 Task: Set the Tax Included to "No" under new customer in creating a New Invoice.
Action: Mouse moved to (197, 26)
Screenshot: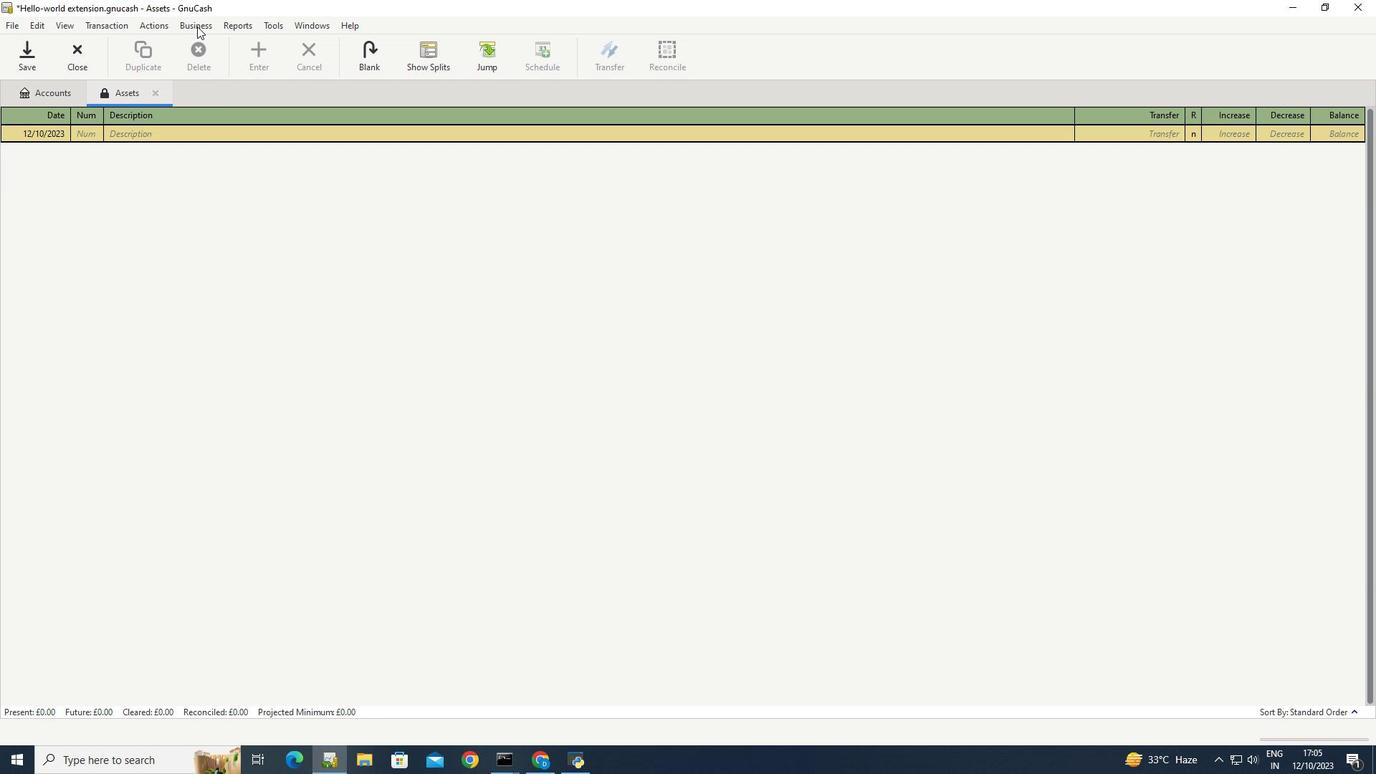 
Action: Mouse pressed left at (197, 26)
Screenshot: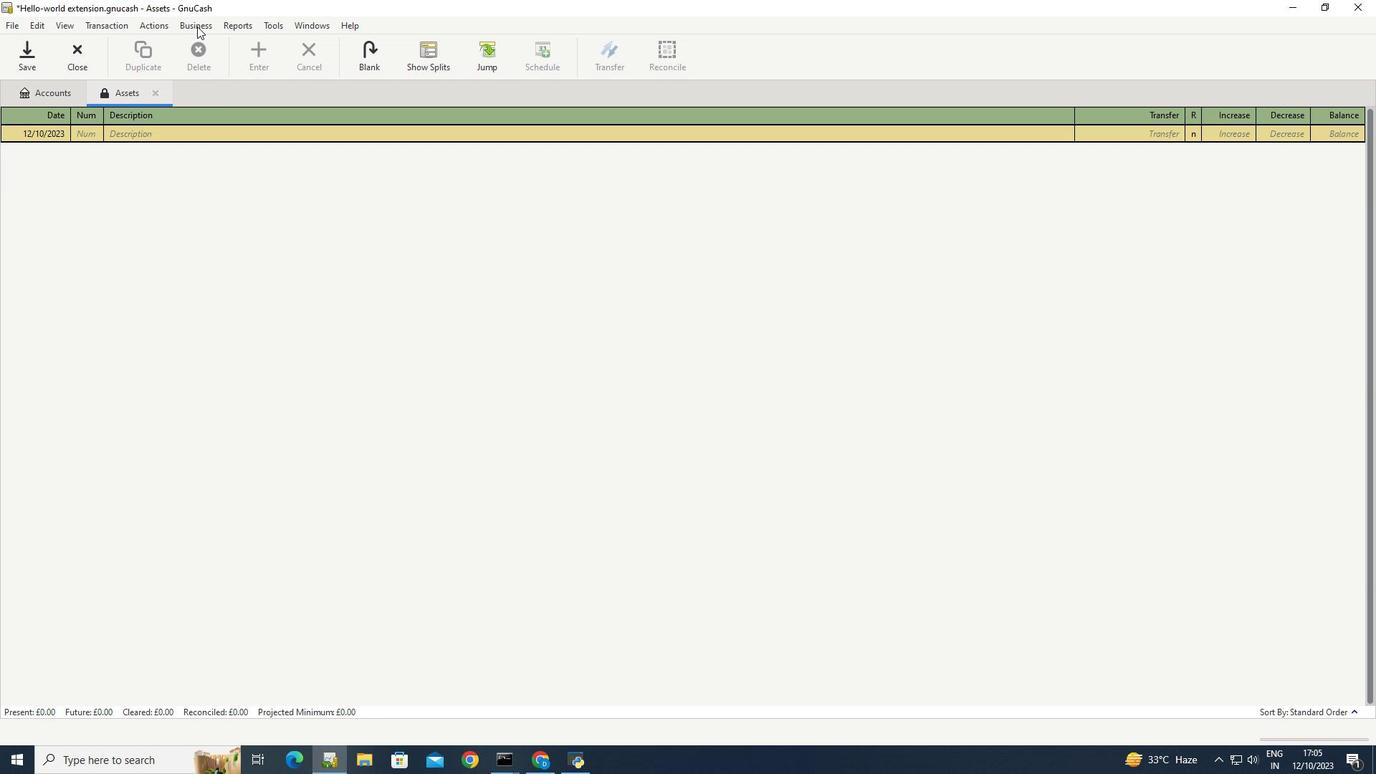 
Action: Mouse moved to (365, 93)
Screenshot: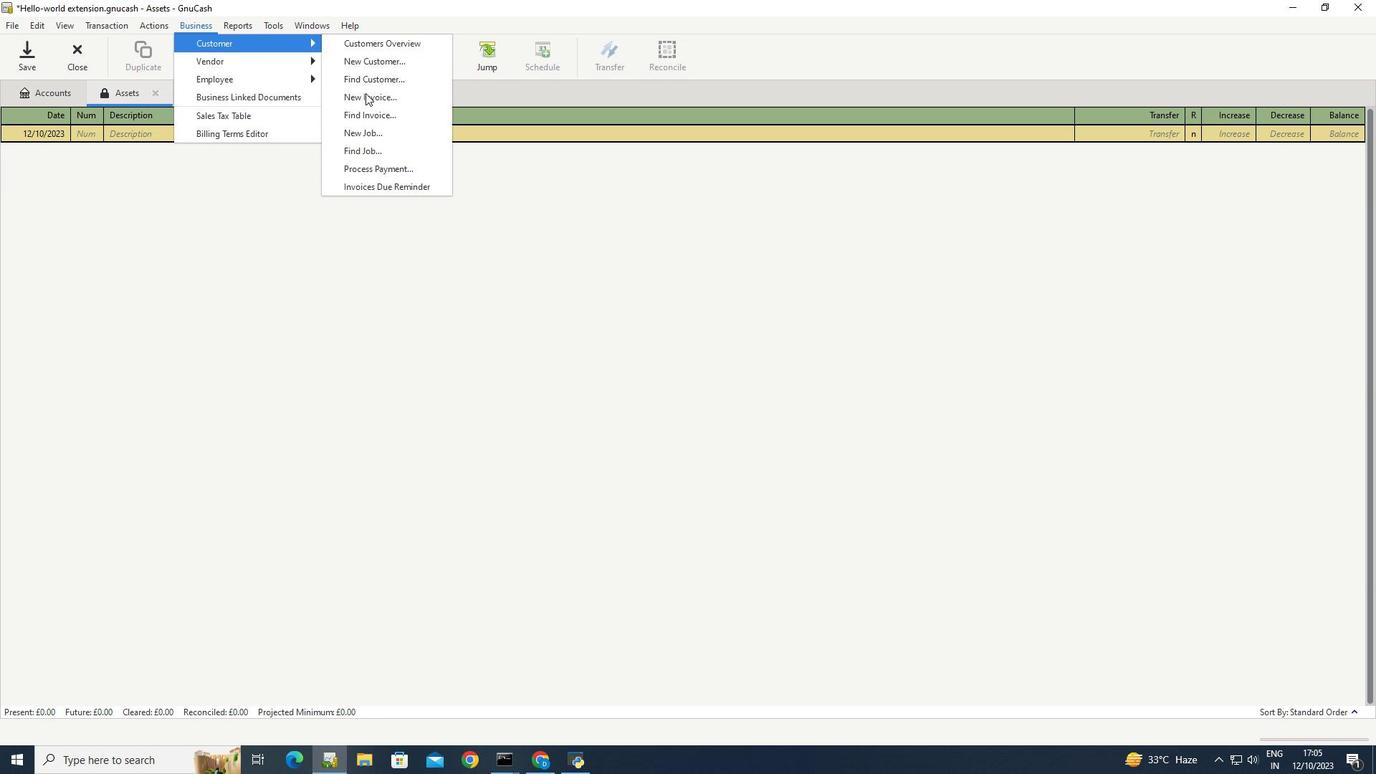 
Action: Mouse pressed left at (365, 93)
Screenshot: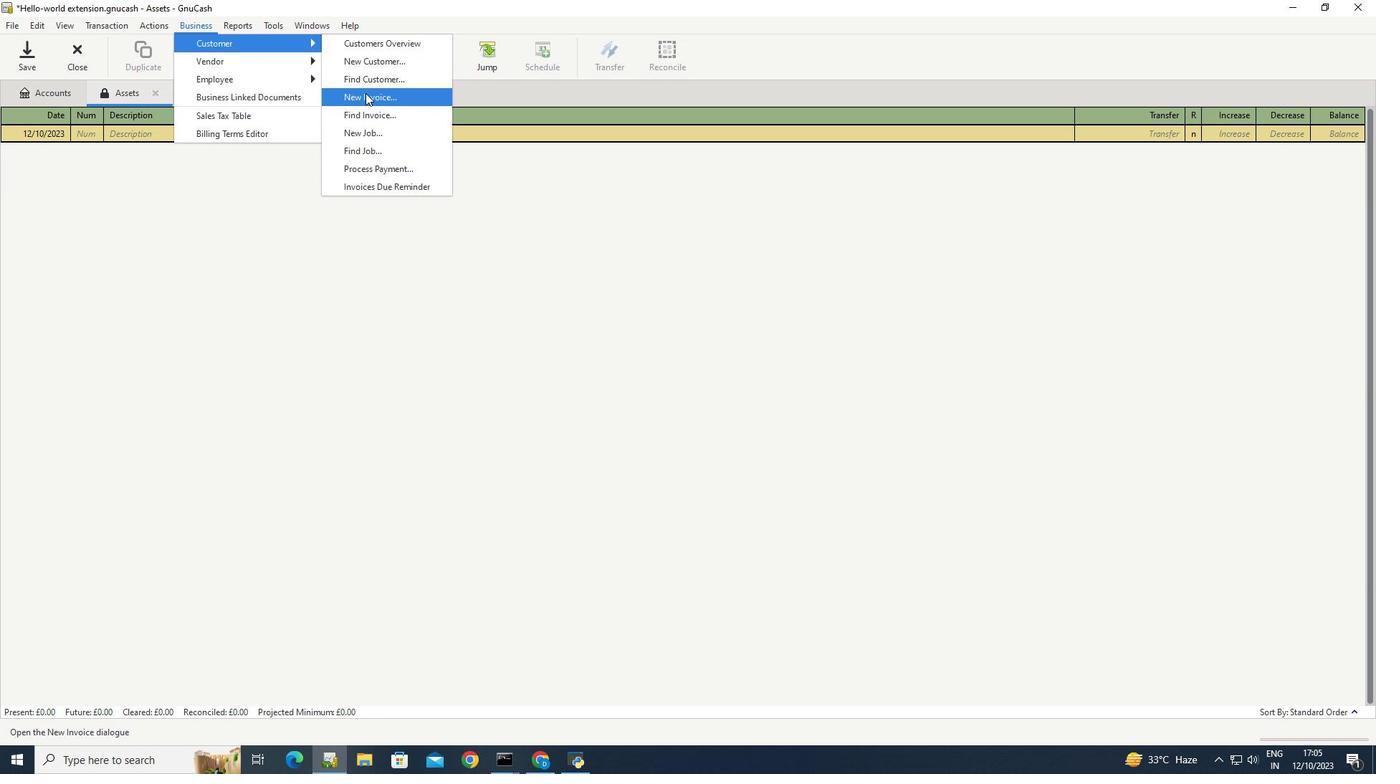 
Action: Mouse moved to (761, 379)
Screenshot: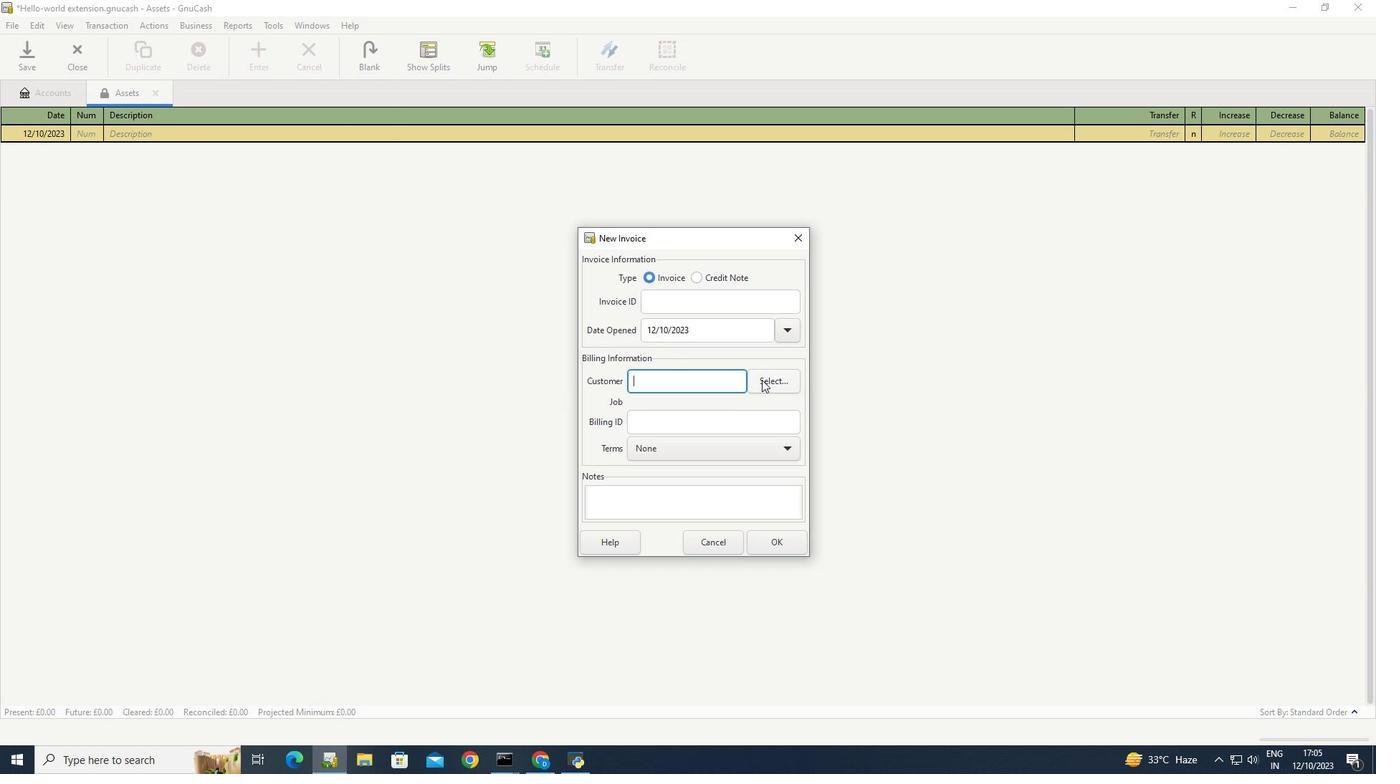 
Action: Mouse pressed left at (761, 379)
Screenshot: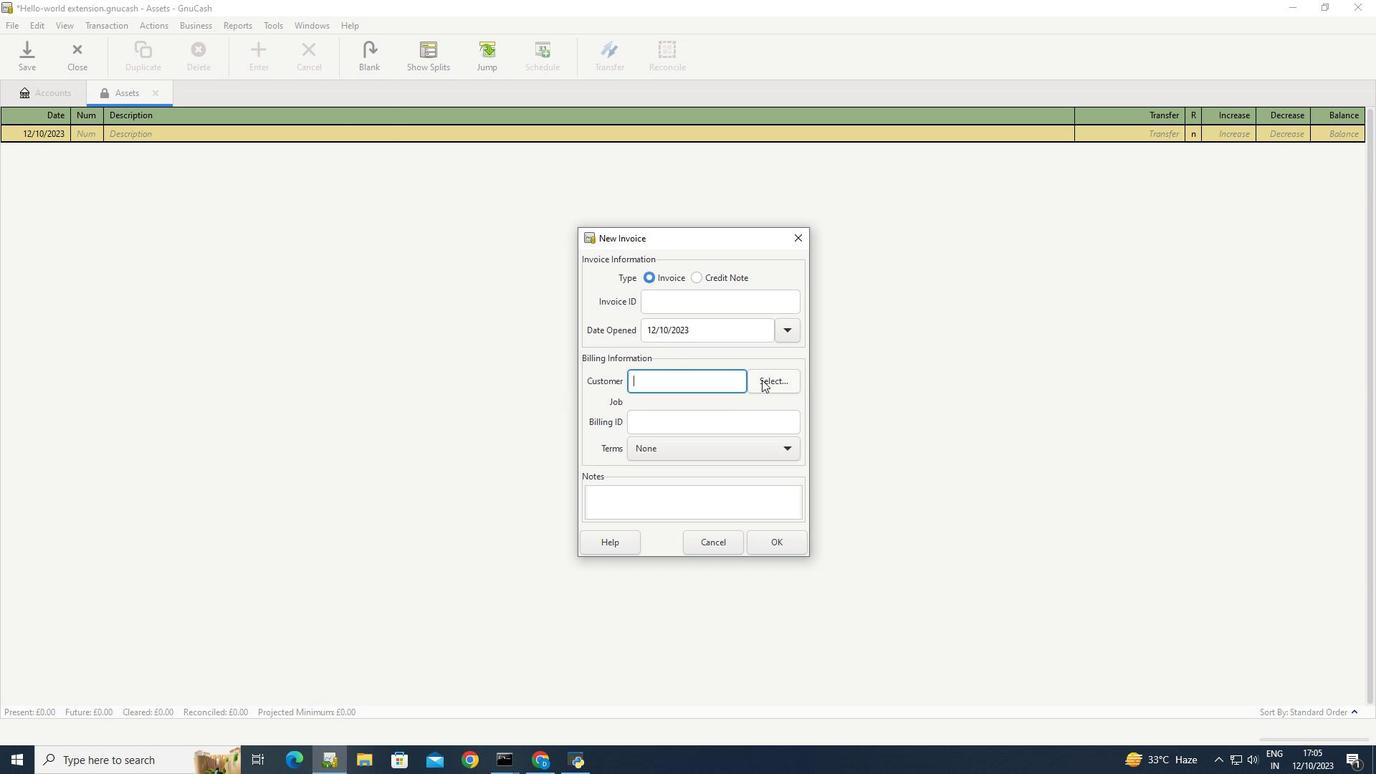 
Action: Mouse moved to (708, 487)
Screenshot: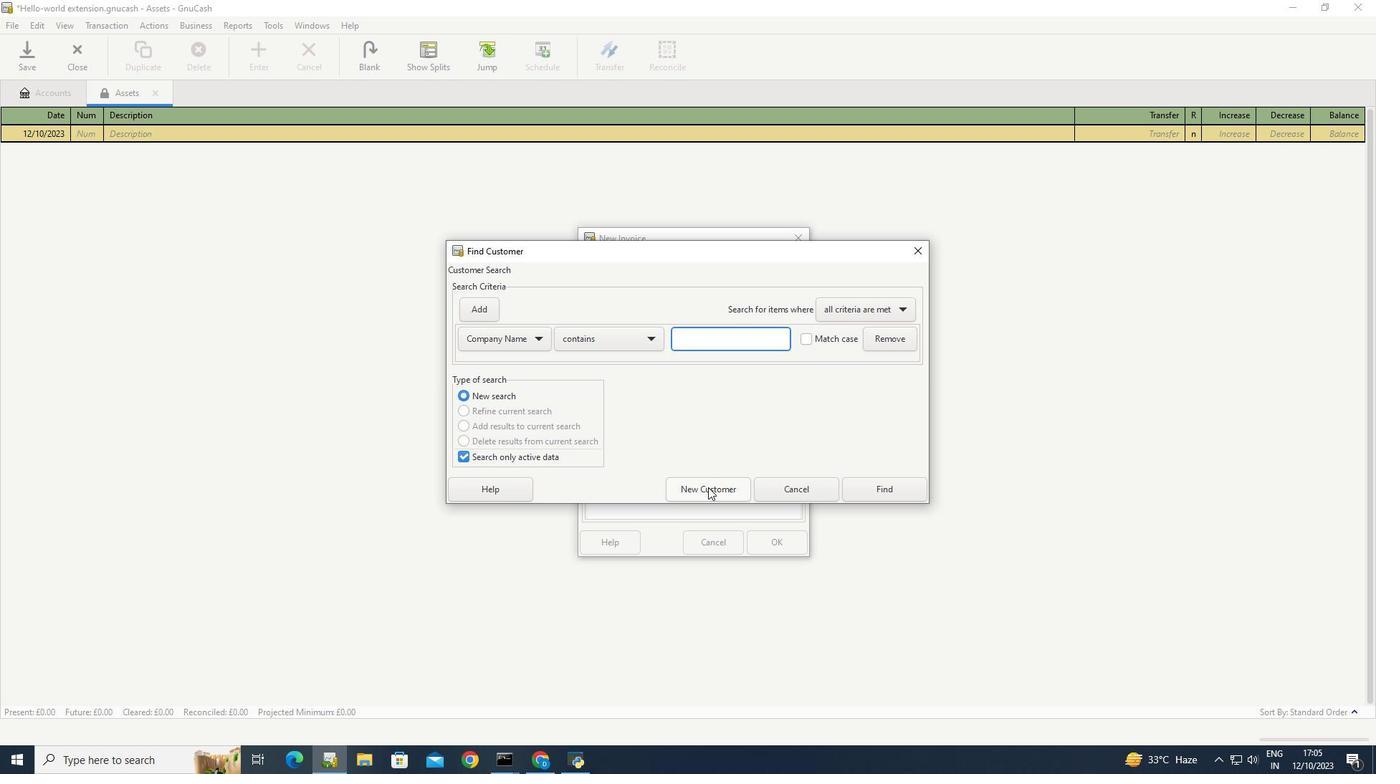 
Action: Mouse pressed left at (708, 487)
Screenshot: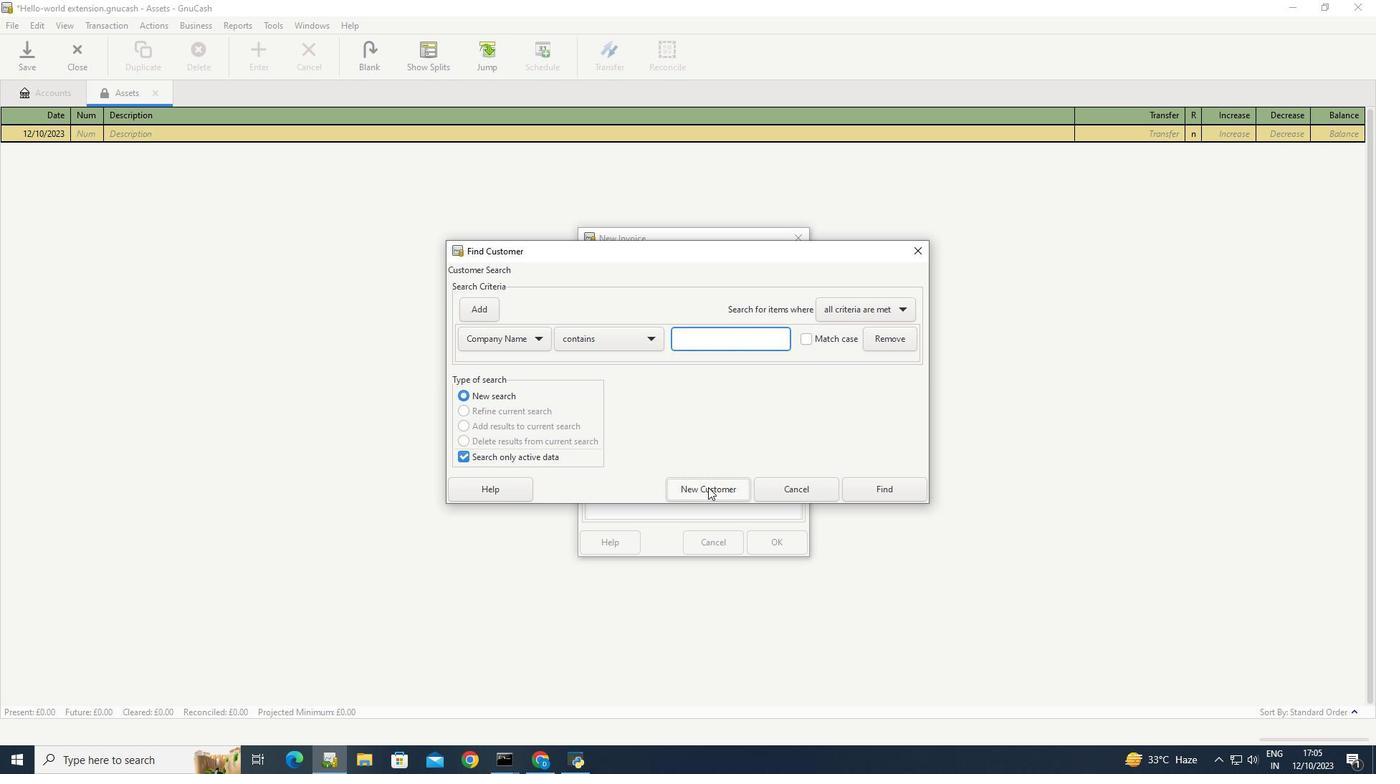 
Action: Mouse moved to (688, 199)
Screenshot: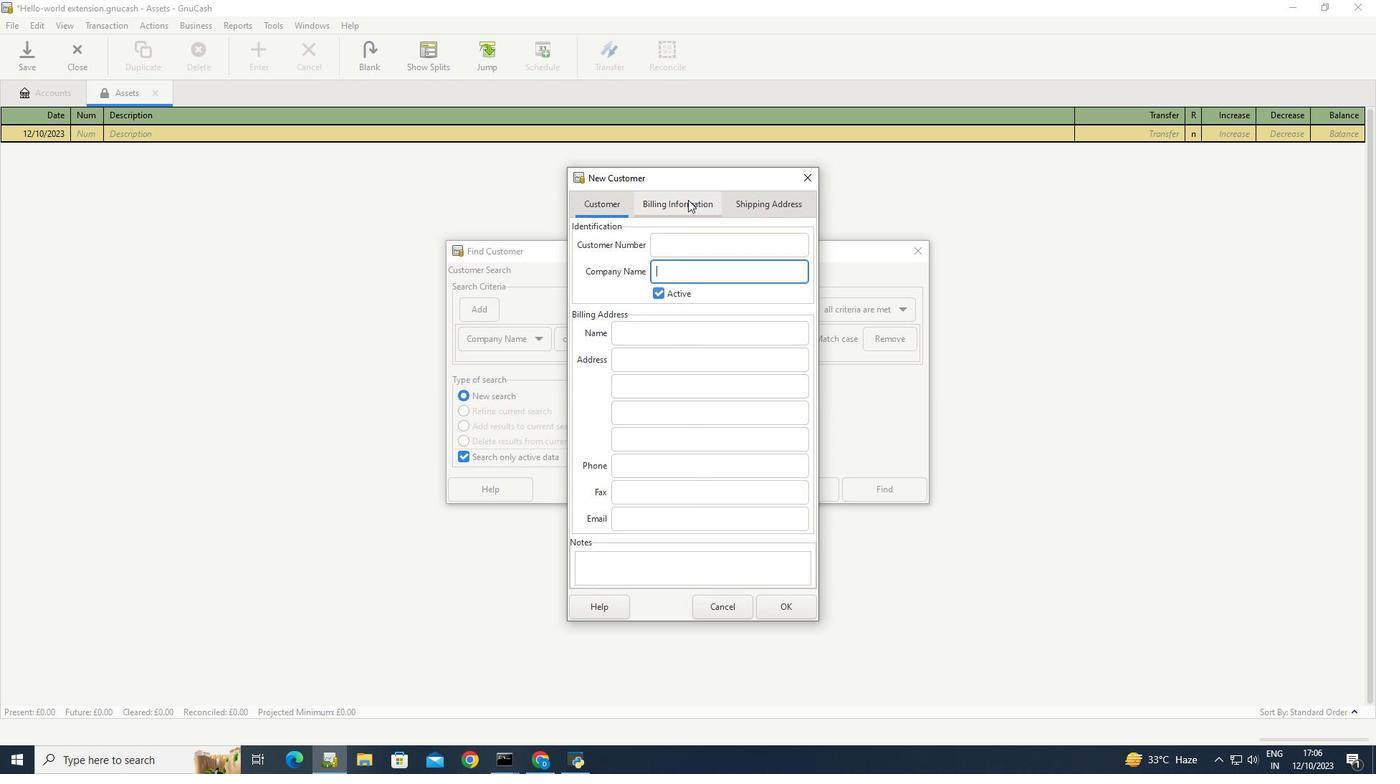 
Action: Mouse pressed left at (688, 199)
Screenshot: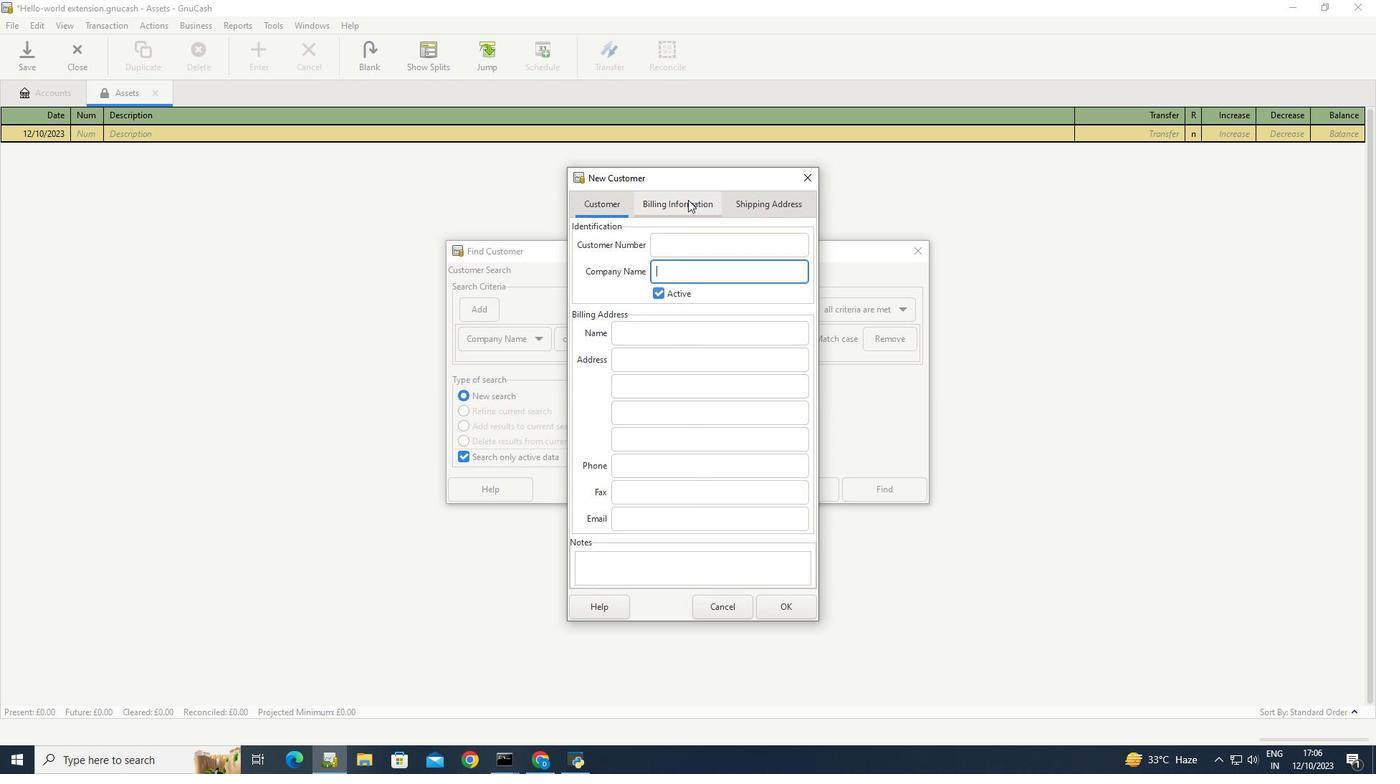 
Action: Mouse moved to (790, 353)
Screenshot: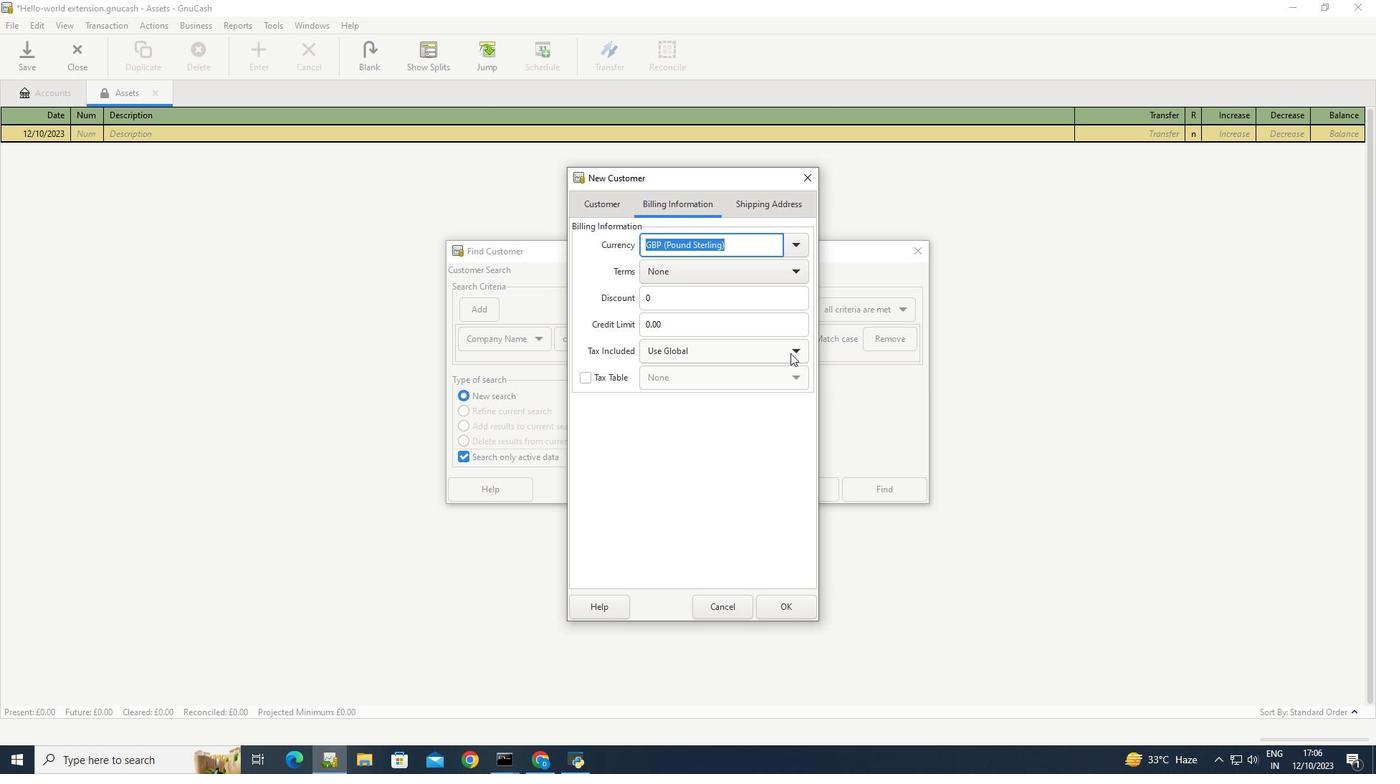 
Action: Mouse pressed left at (790, 353)
Screenshot: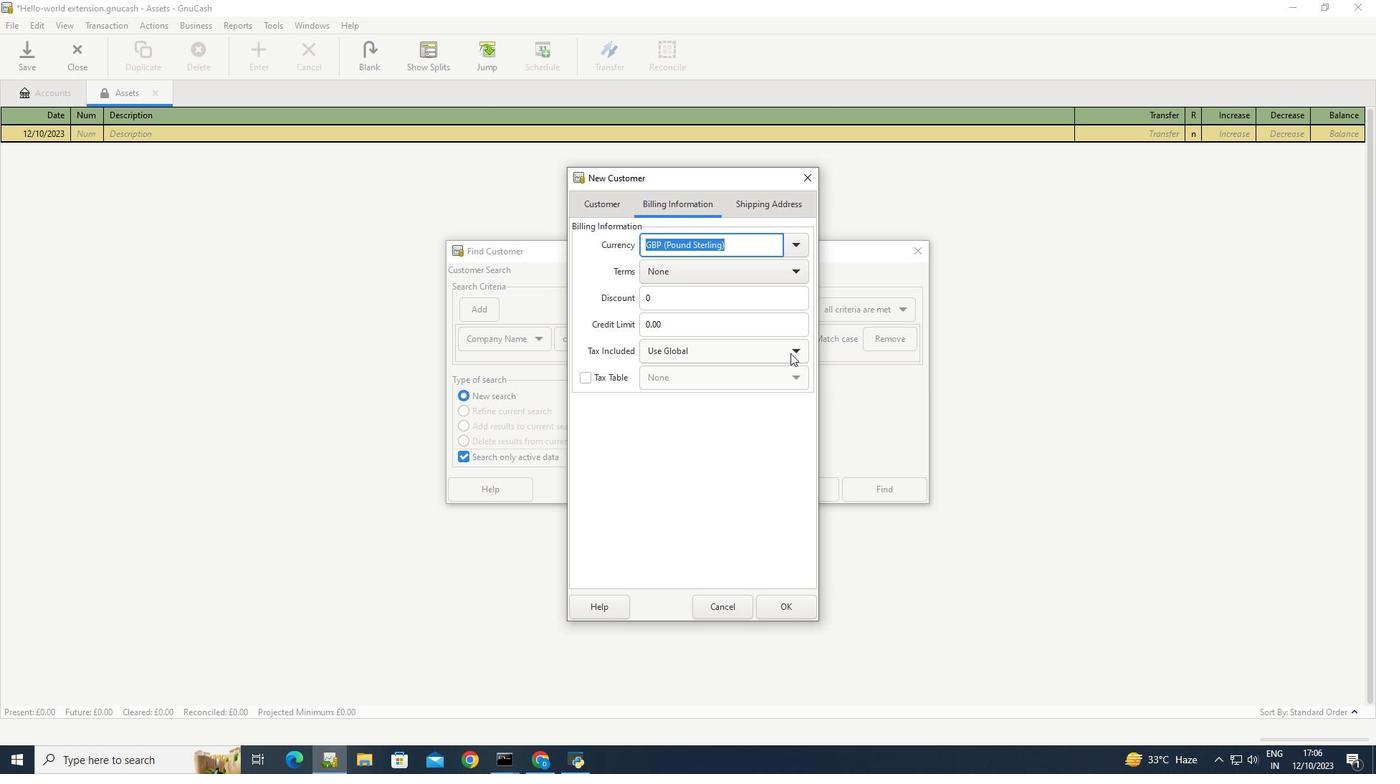 
Action: Mouse moved to (666, 333)
Screenshot: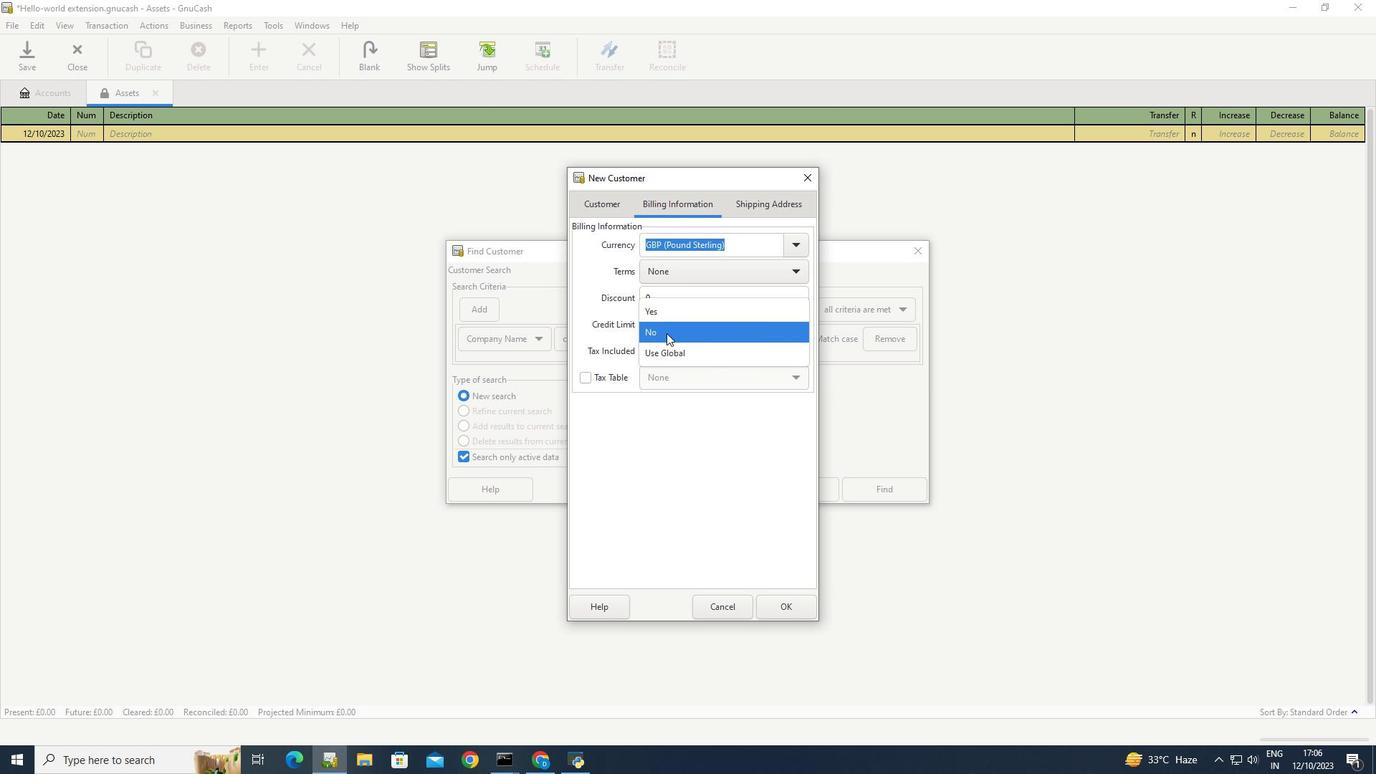 
Action: Mouse pressed left at (666, 333)
Screenshot: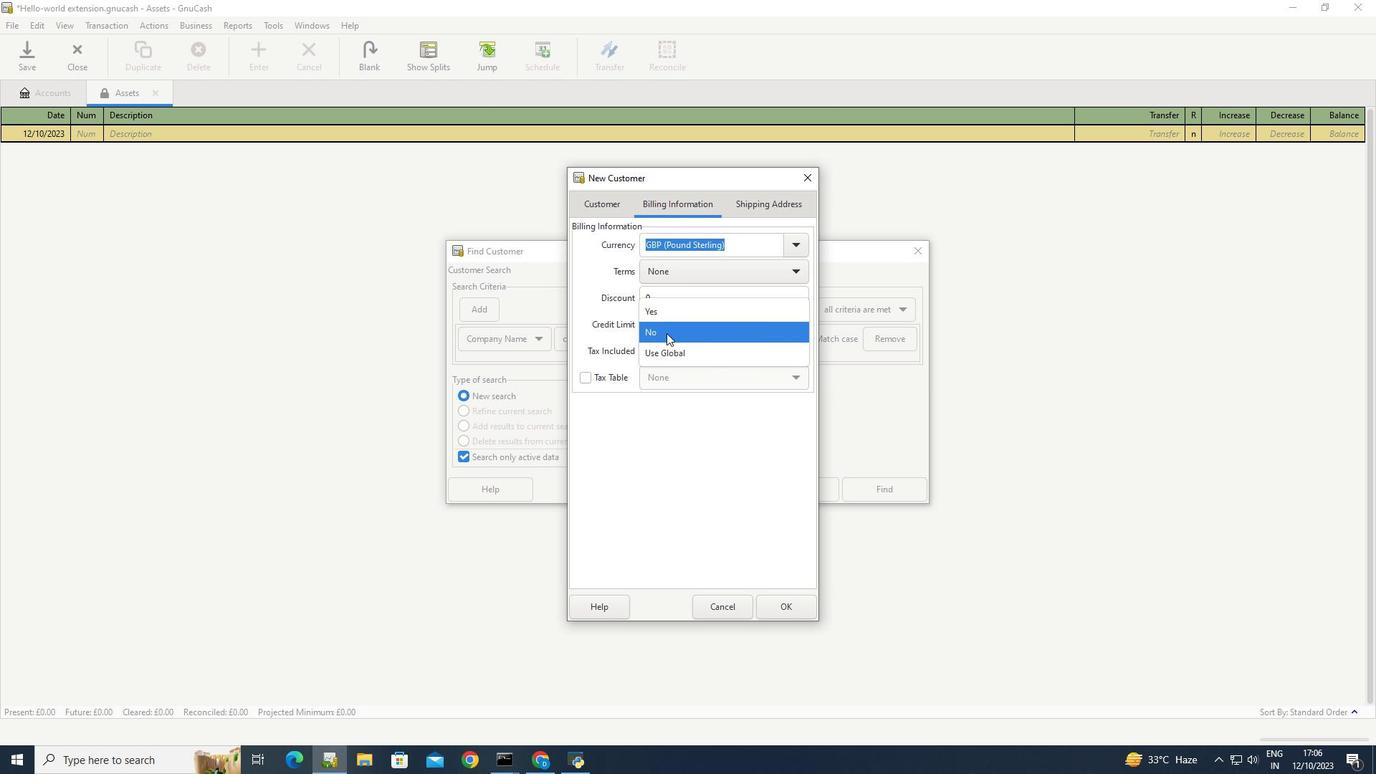 
Action: Mouse moved to (654, 431)
Screenshot: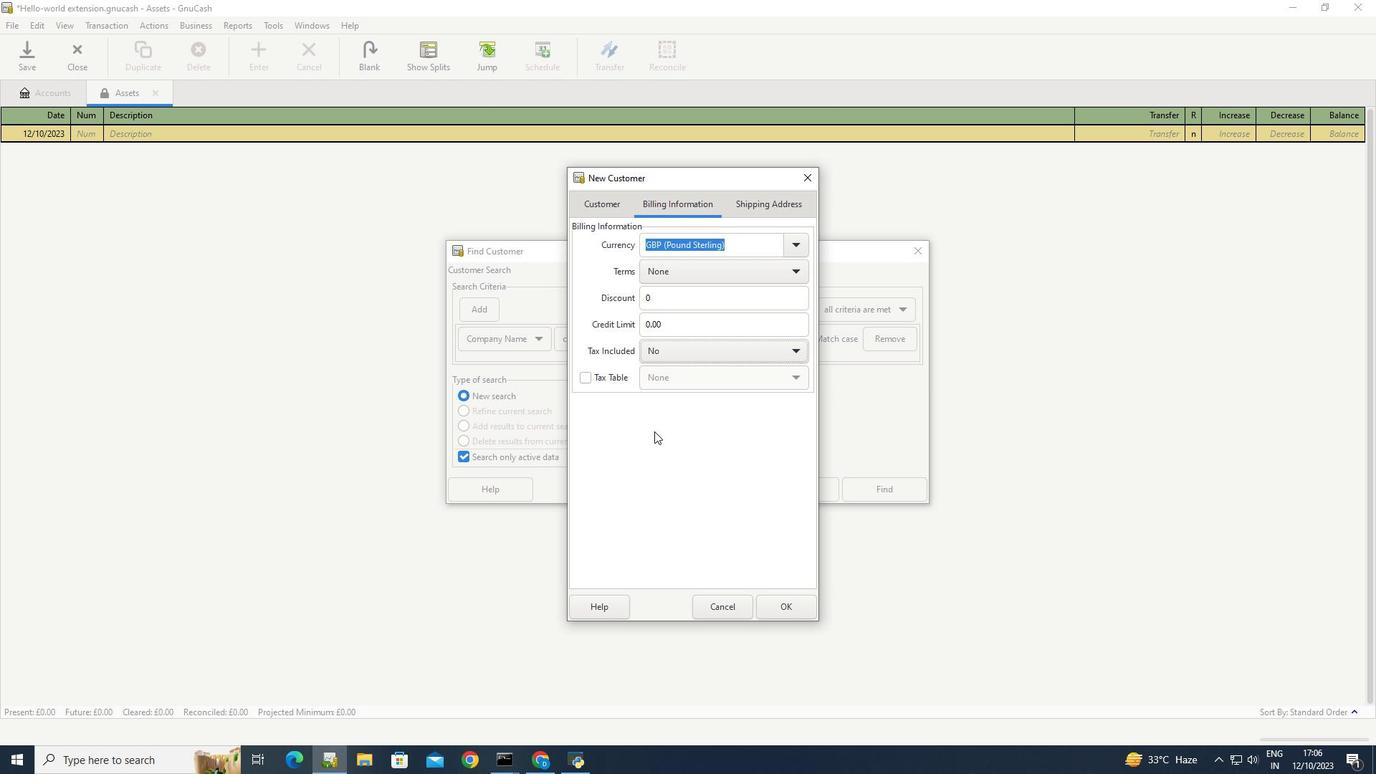 
Action: Mouse pressed left at (654, 431)
Screenshot: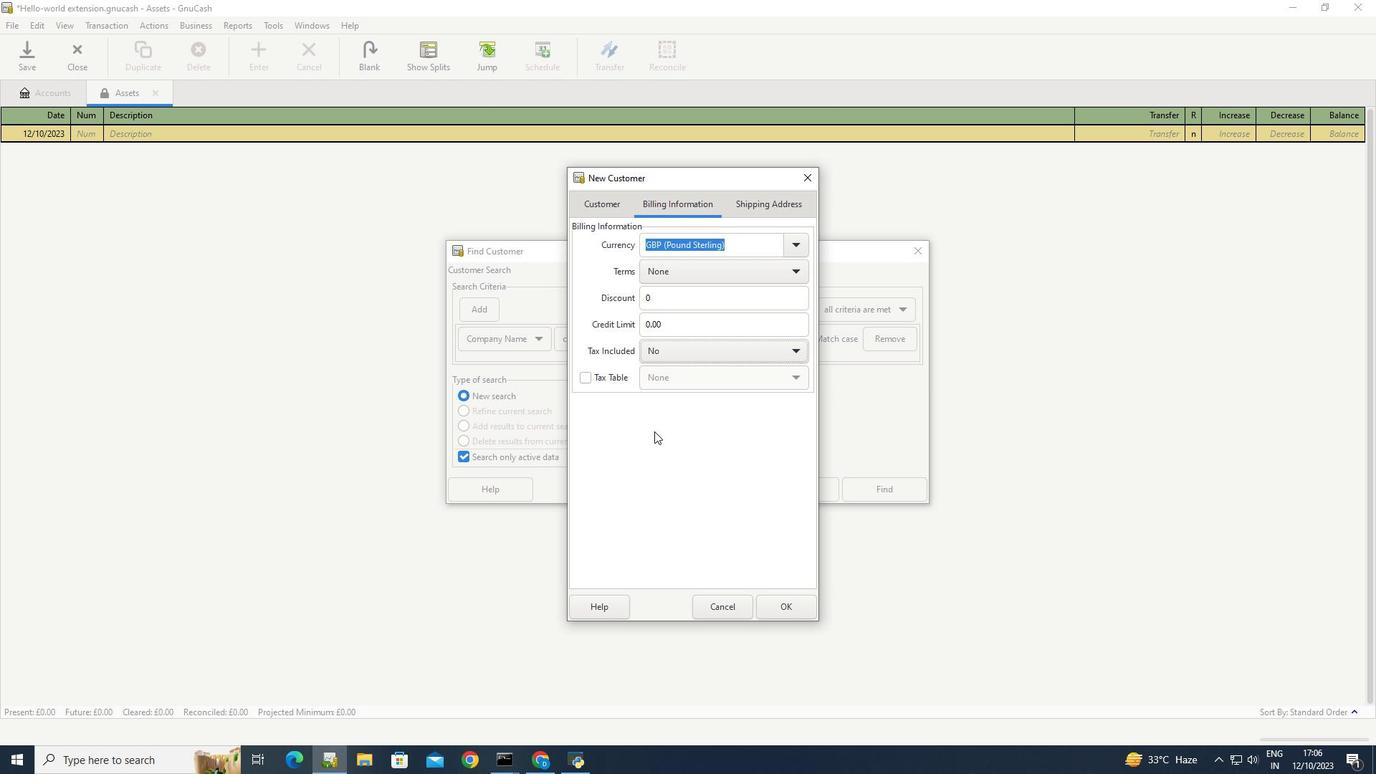 
